 Task: Create an abstract background design.
Action: Mouse moved to (309, 143)
Screenshot: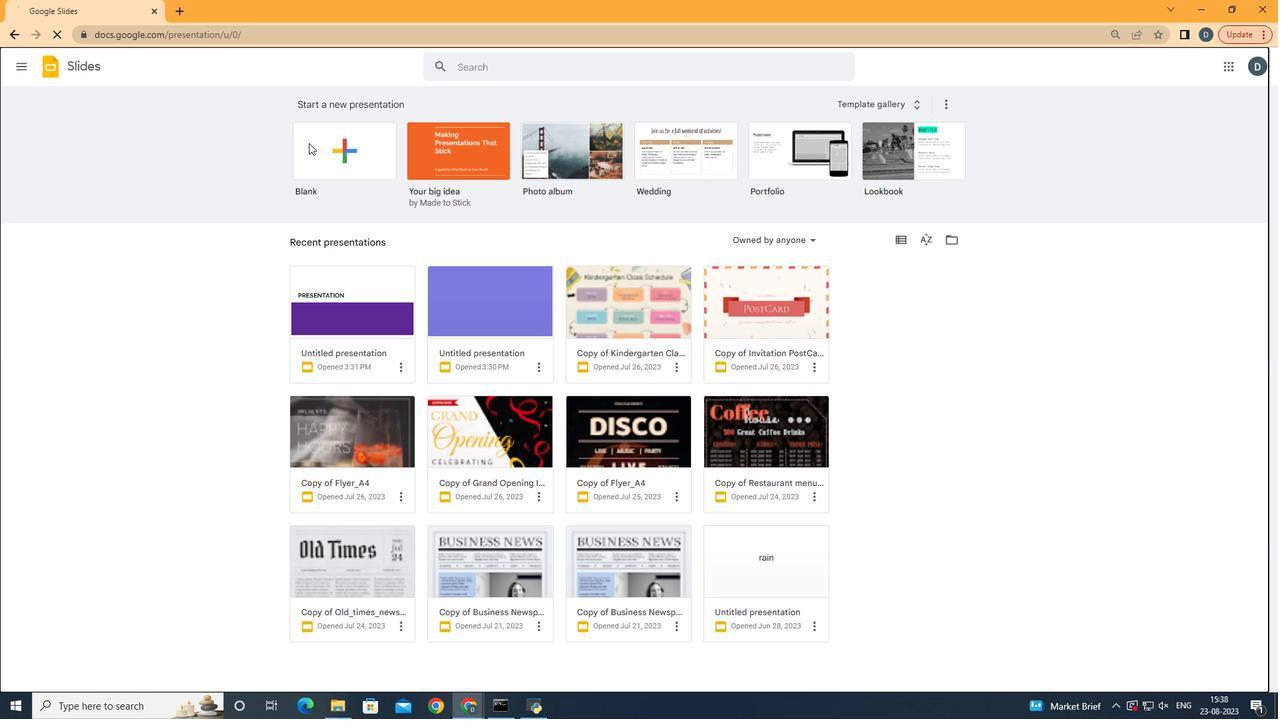 
Action: Mouse pressed left at (309, 143)
Screenshot: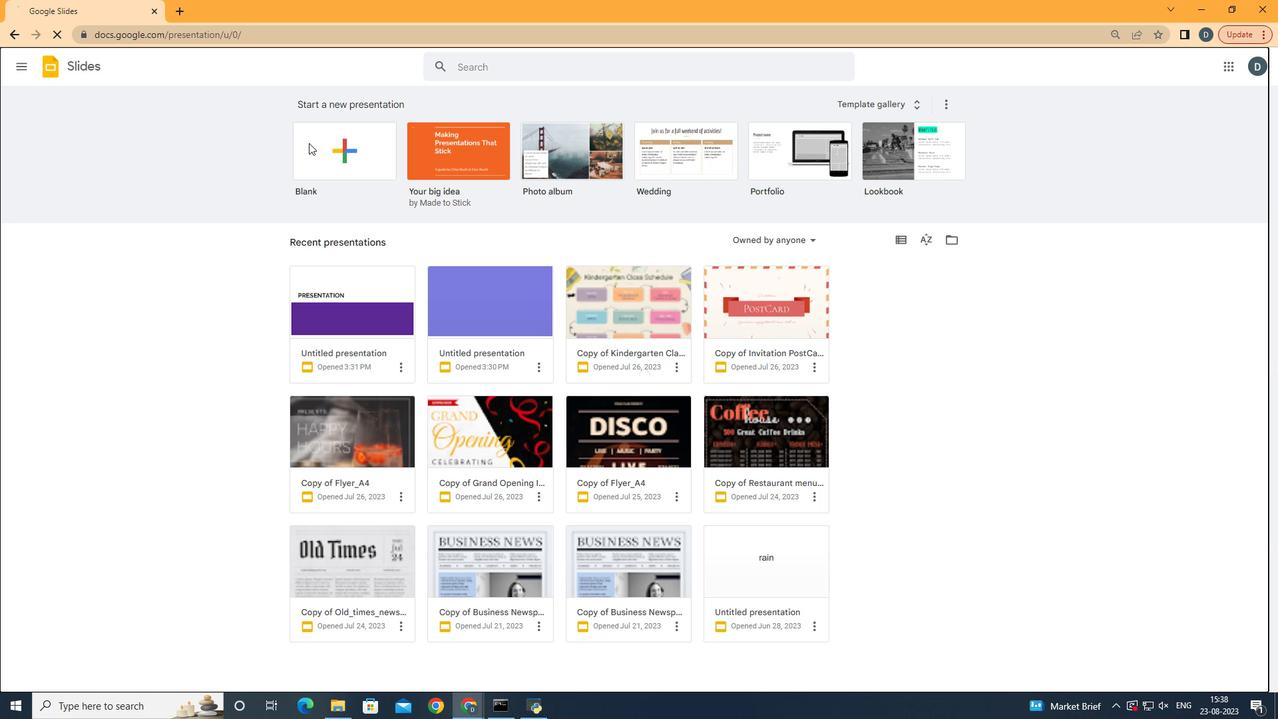 
Action: Mouse moved to (521, 717)
Screenshot: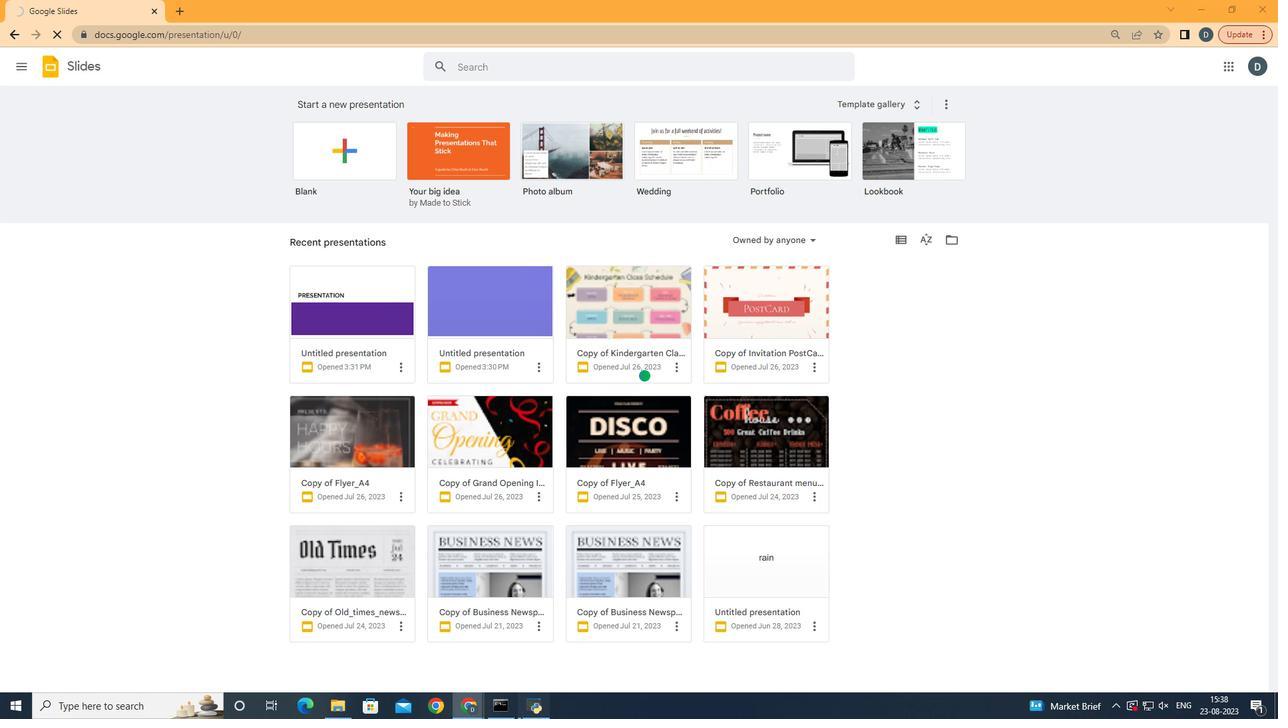 
Action: Mouse pressed left at (521, 717)
Screenshot: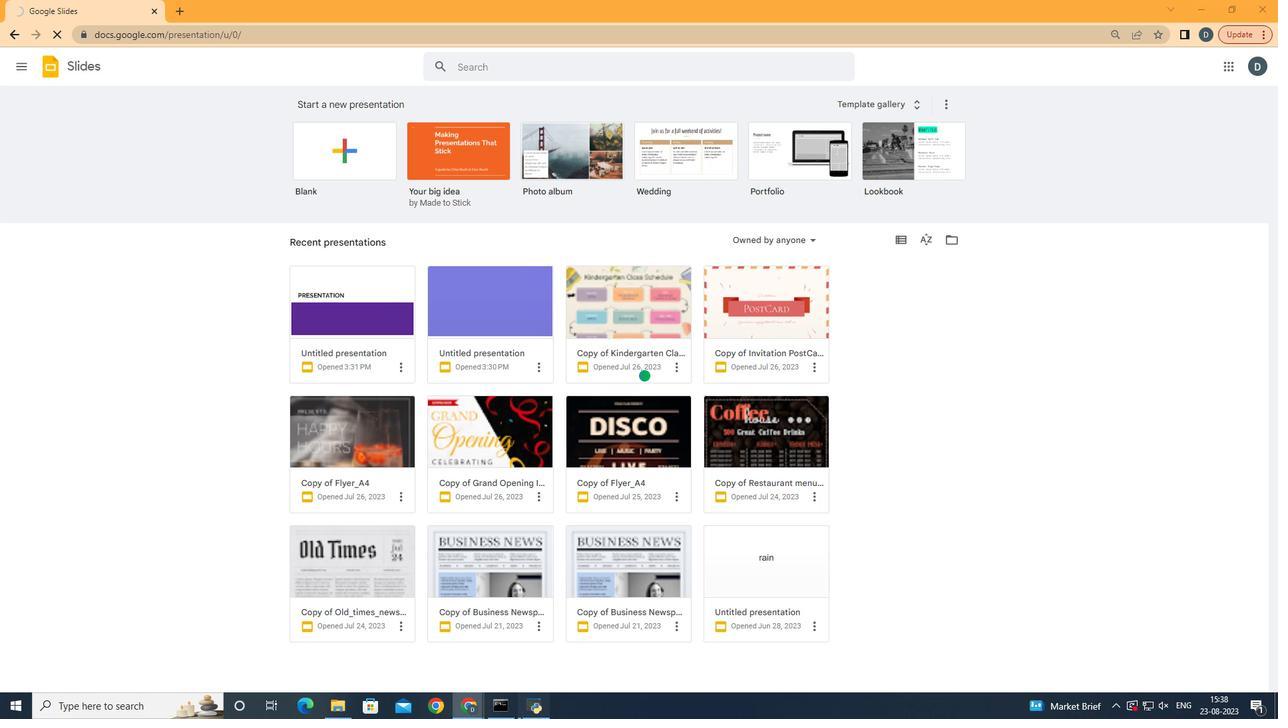 
Action: Mouse moved to (521, 717)
Screenshot: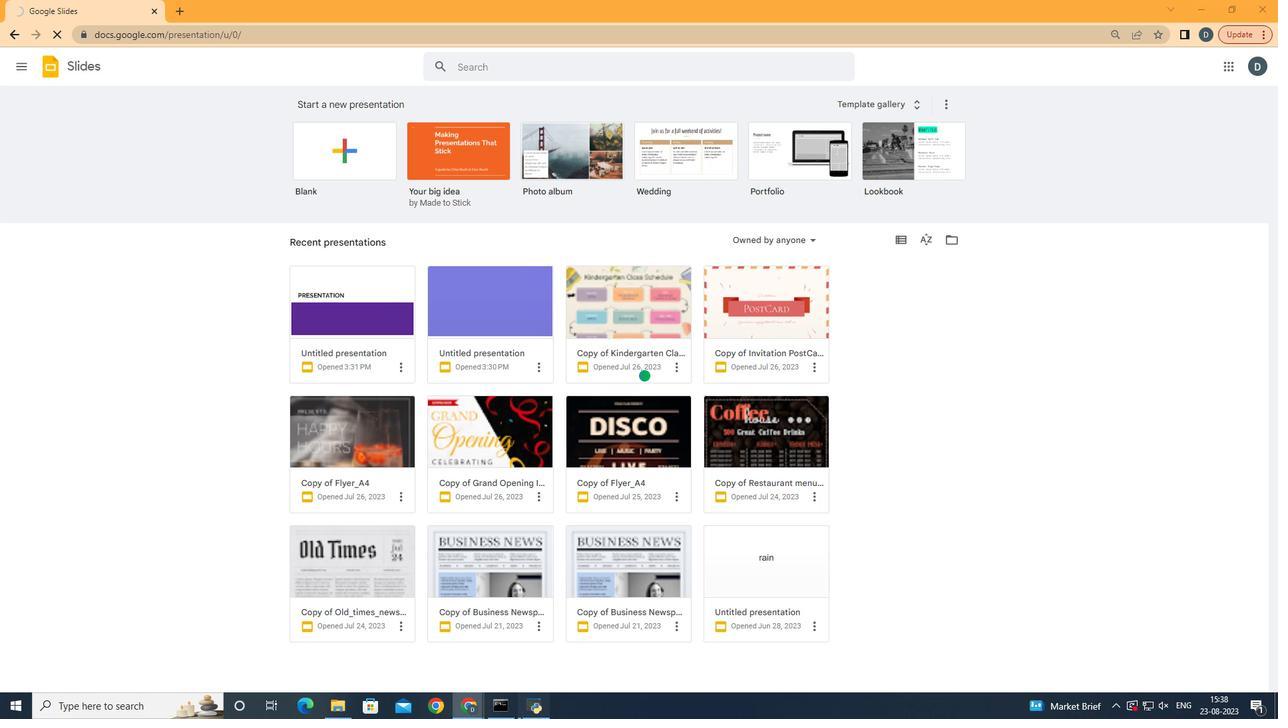 
Action: Mouse pressed left at (521, 717)
Screenshot: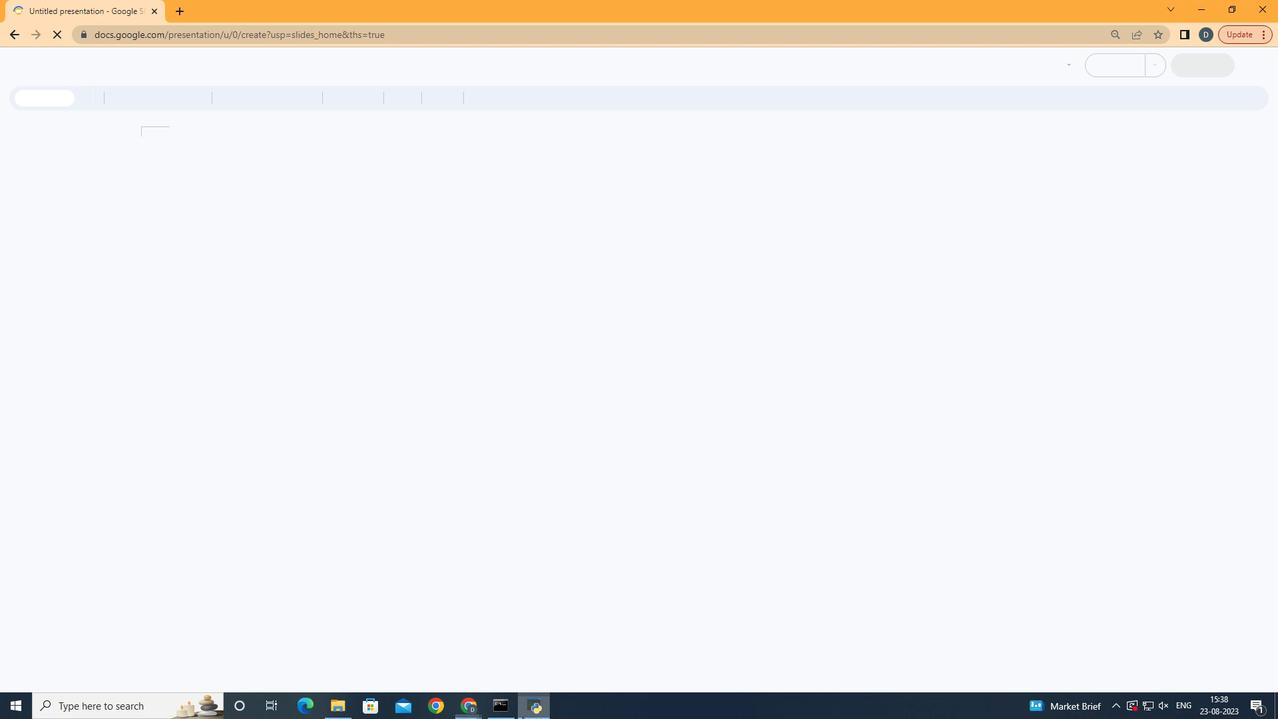 
Action: Mouse moved to (1202, 218)
Screenshot: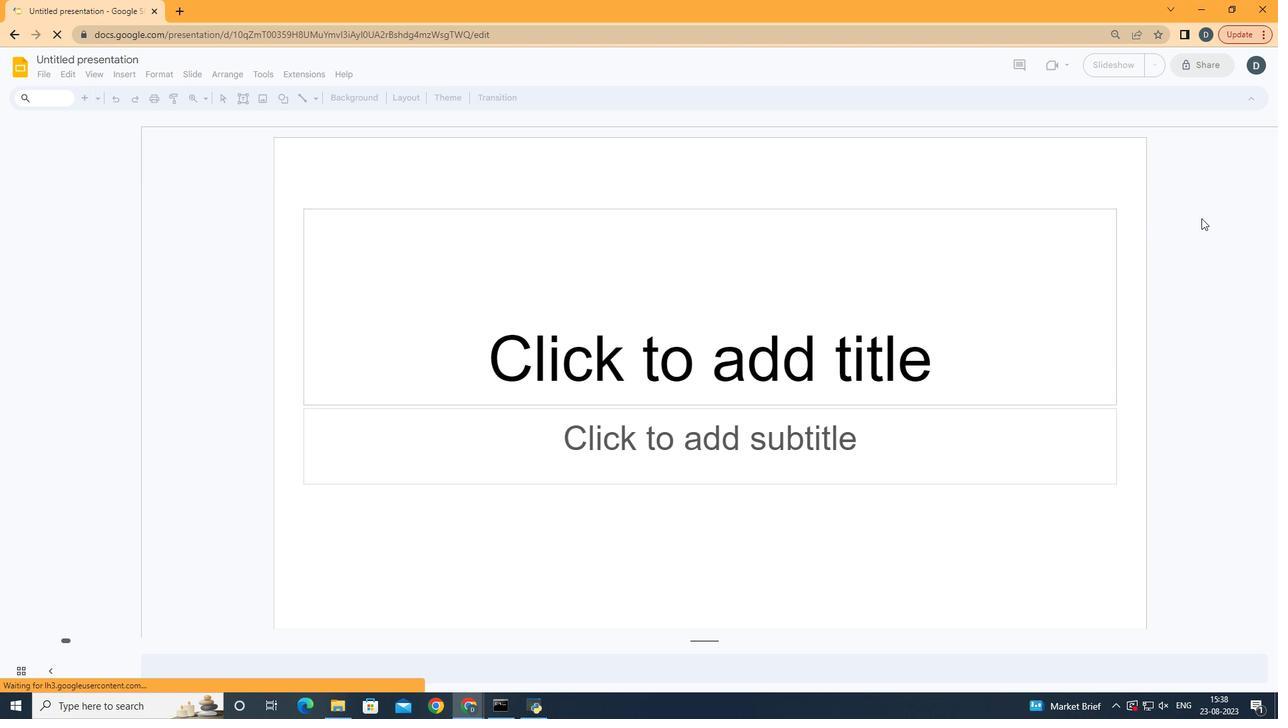 
Action: Mouse pressed left at (1202, 218)
Screenshot: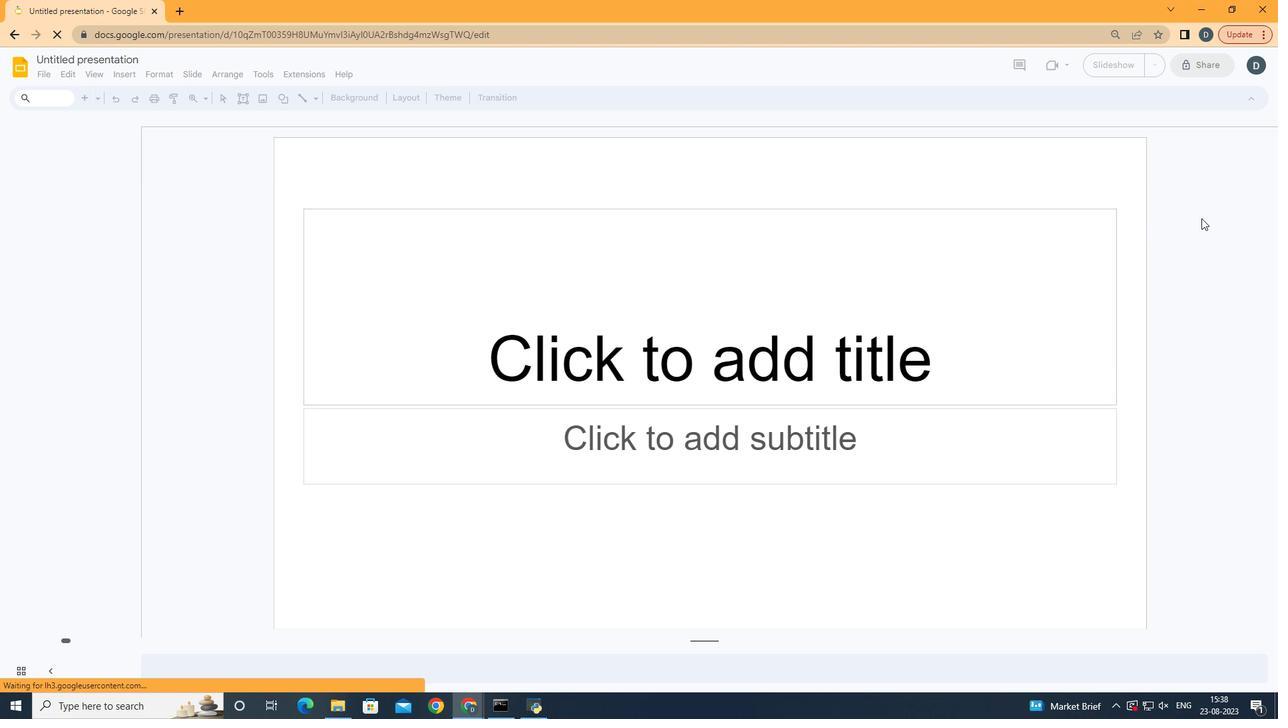 
Action: Mouse moved to (1190, 454)
Screenshot: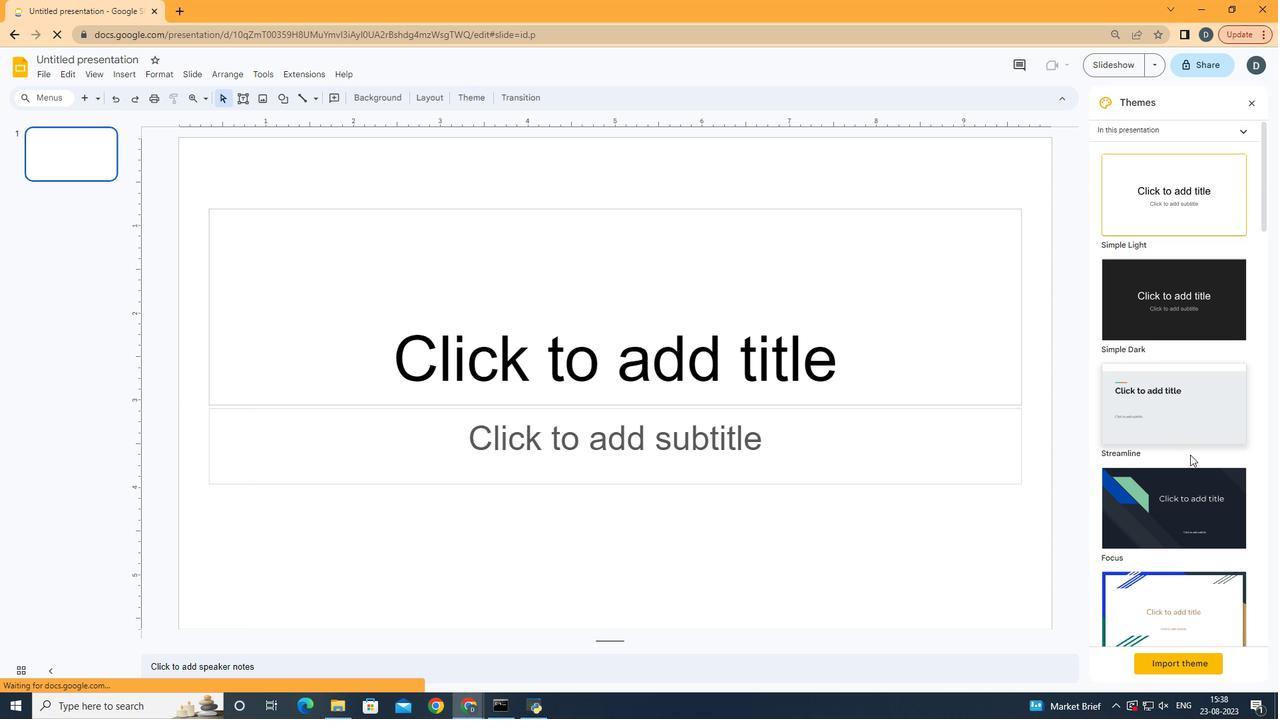 
Action: Mouse scrolled (1190, 454) with delta (0, 0)
Screenshot: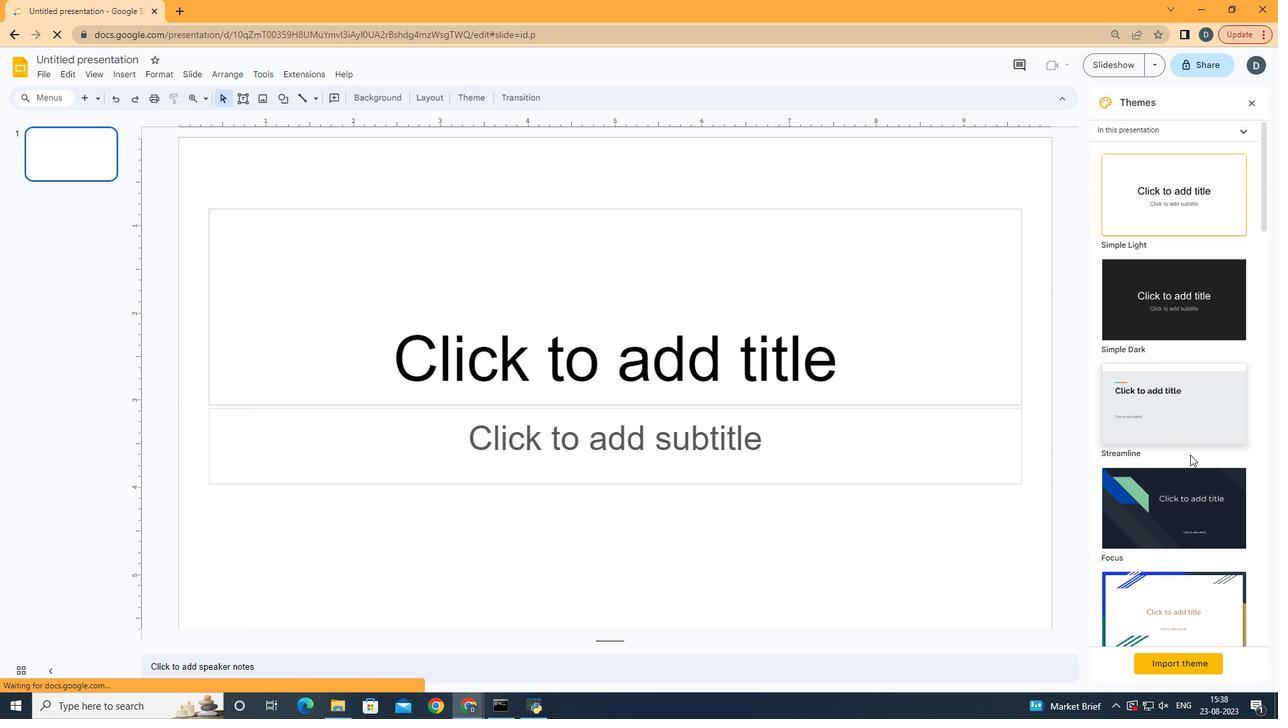
Action: Mouse scrolled (1190, 454) with delta (0, 0)
Screenshot: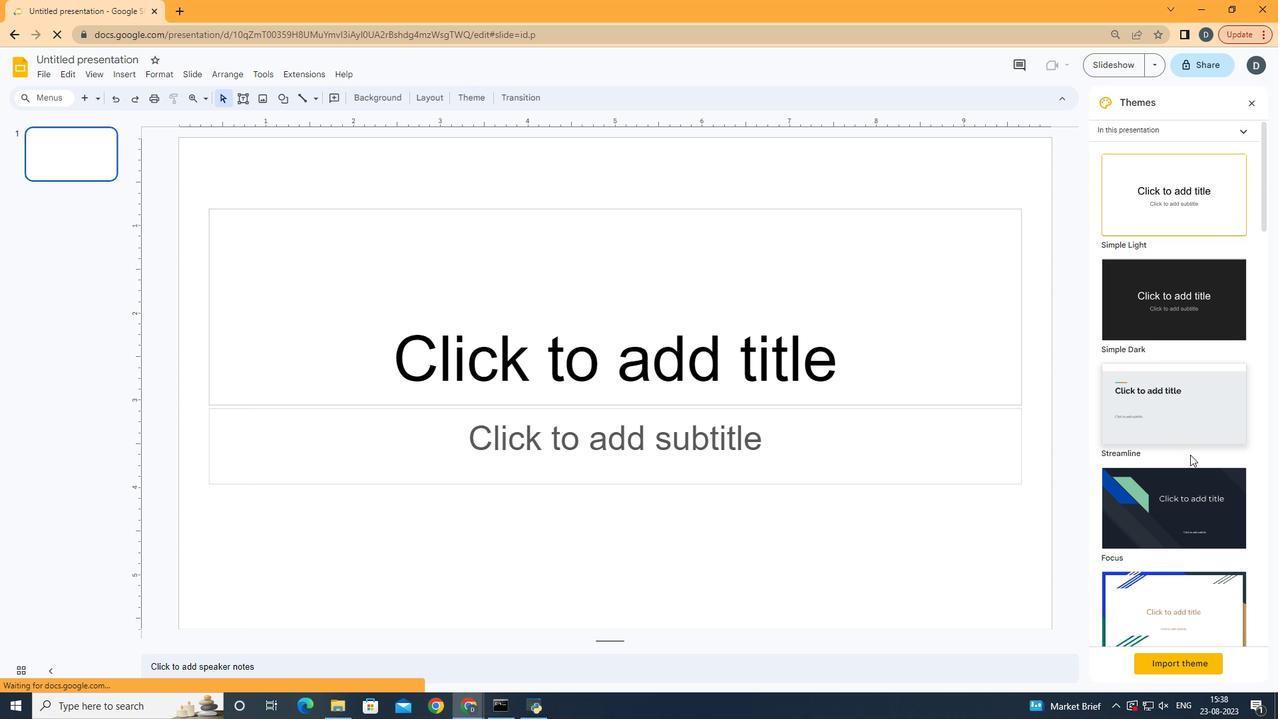 
Action: Mouse scrolled (1190, 454) with delta (0, 0)
Screenshot: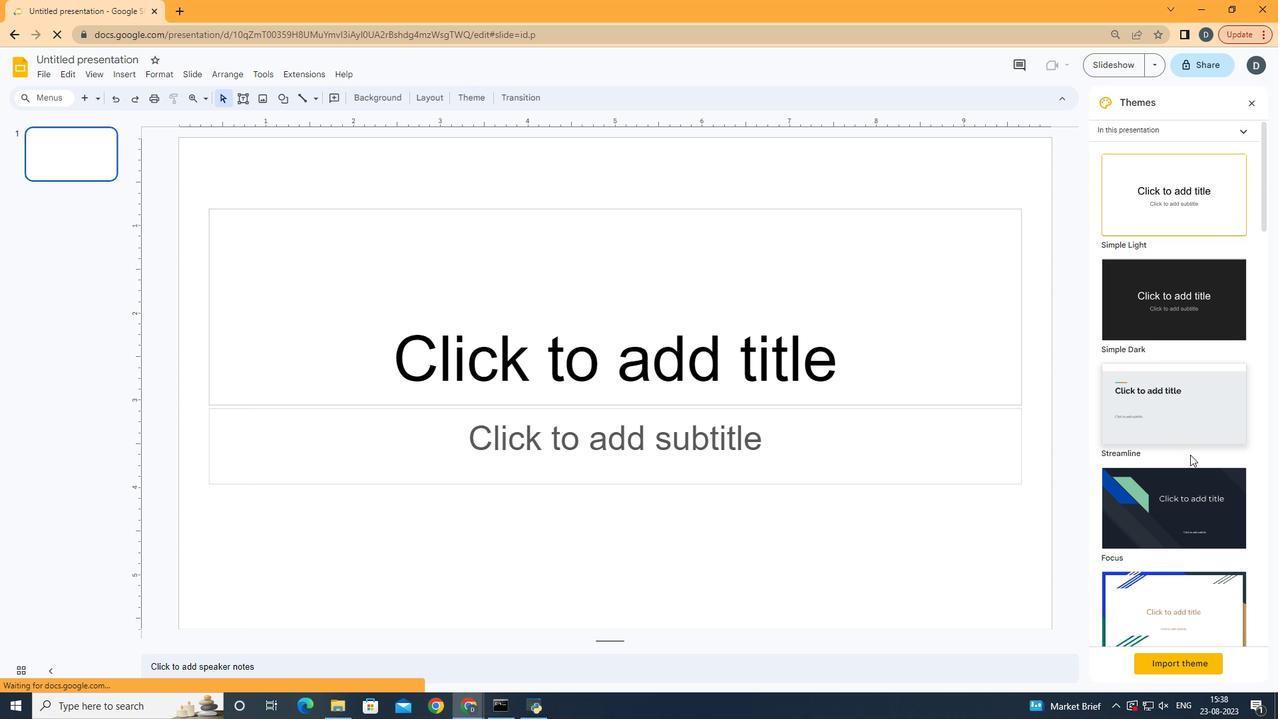 
Action: Mouse moved to (1188, 431)
Screenshot: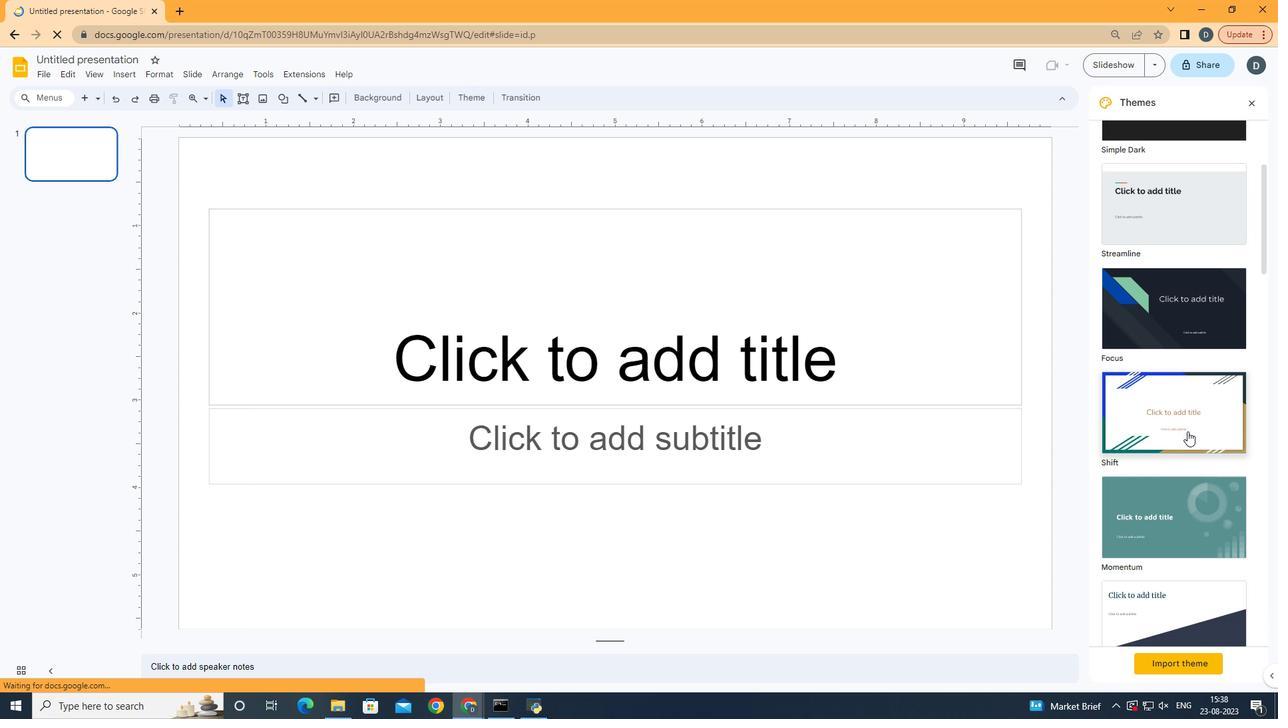 
Action: Mouse scrolled (1188, 430) with delta (0, 0)
Screenshot: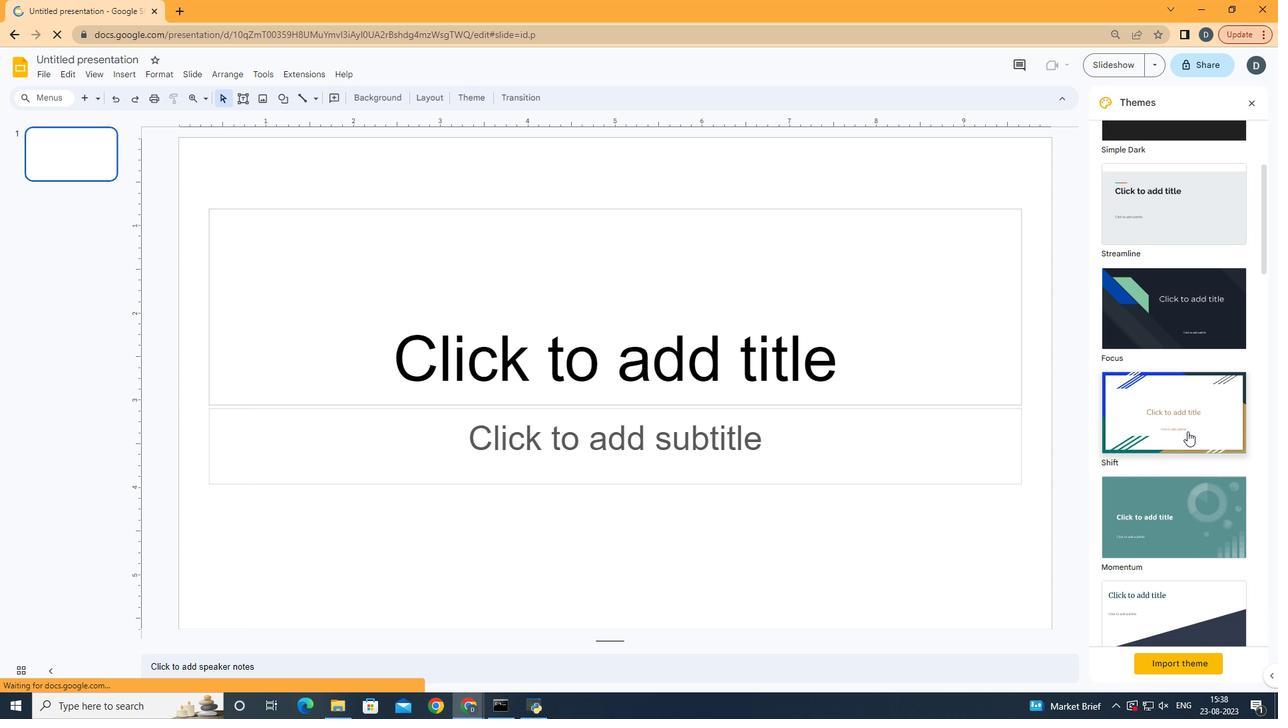 
Action: Mouse scrolled (1188, 430) with delta (0, 0)
Screenshot: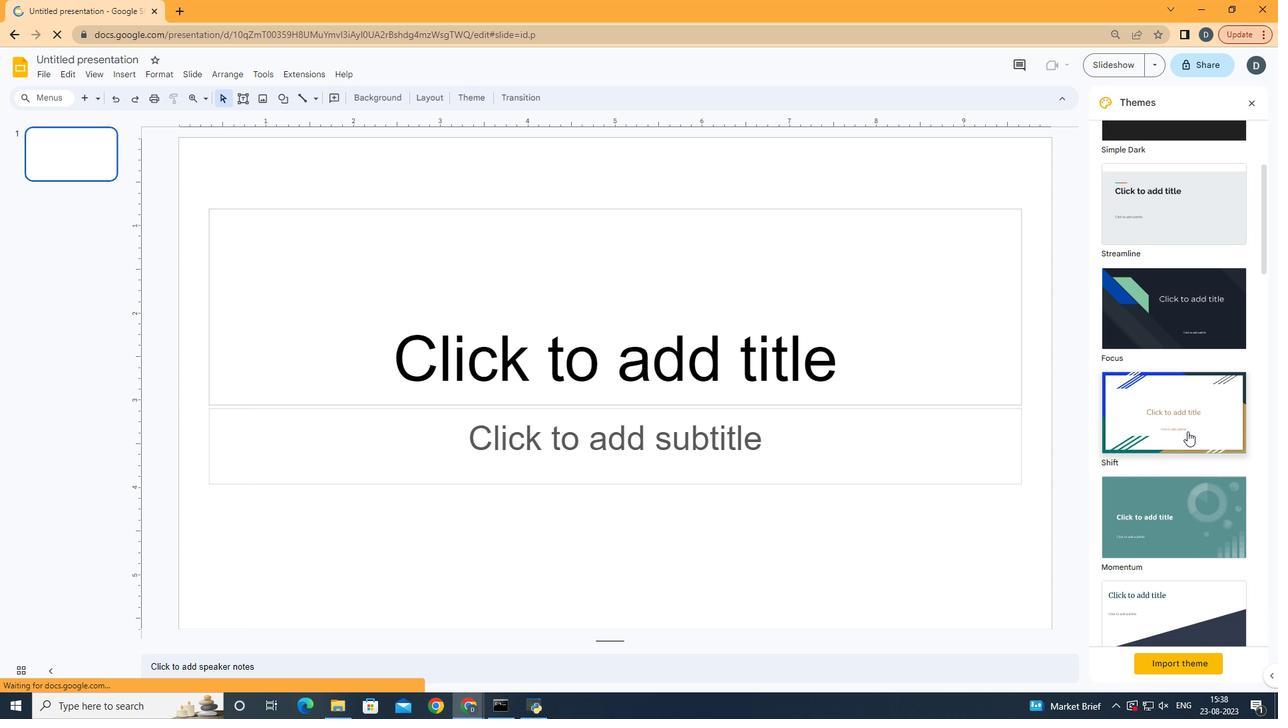 
Action: Mouse moved to (1208, 273)
Screenshot: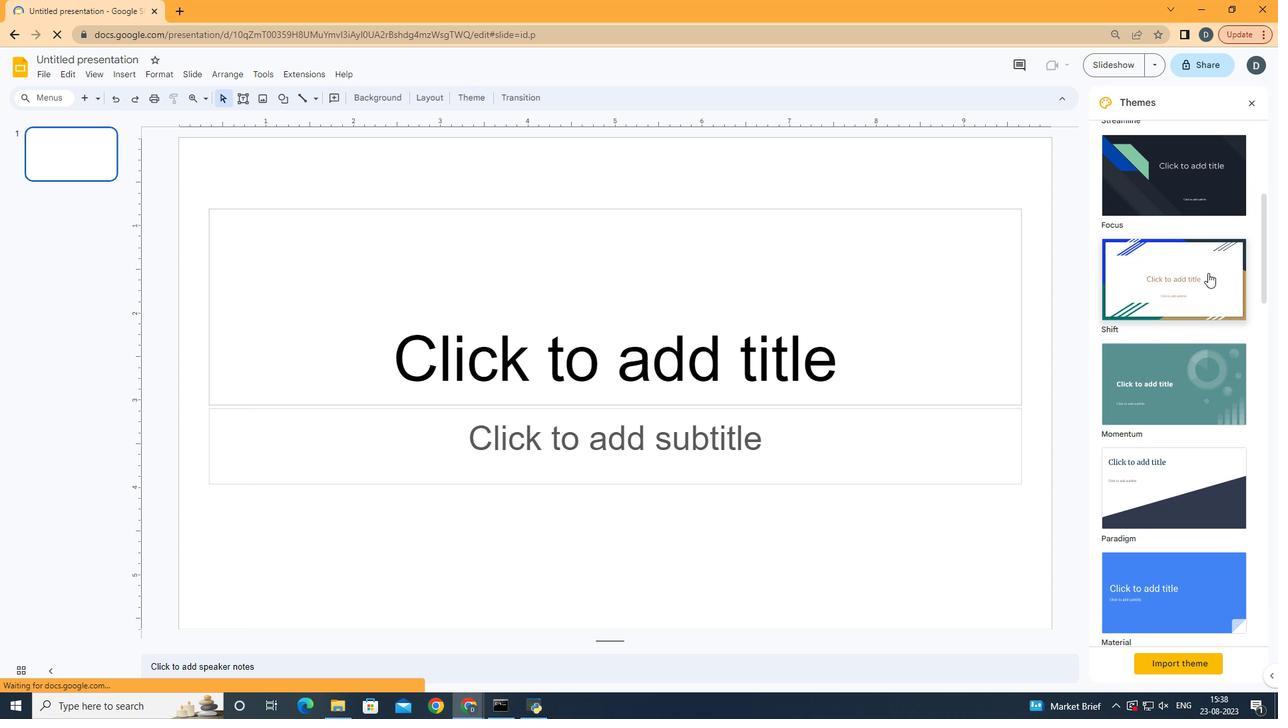 
Action: Mouse pressed left at (1208, 273)
Screenshot: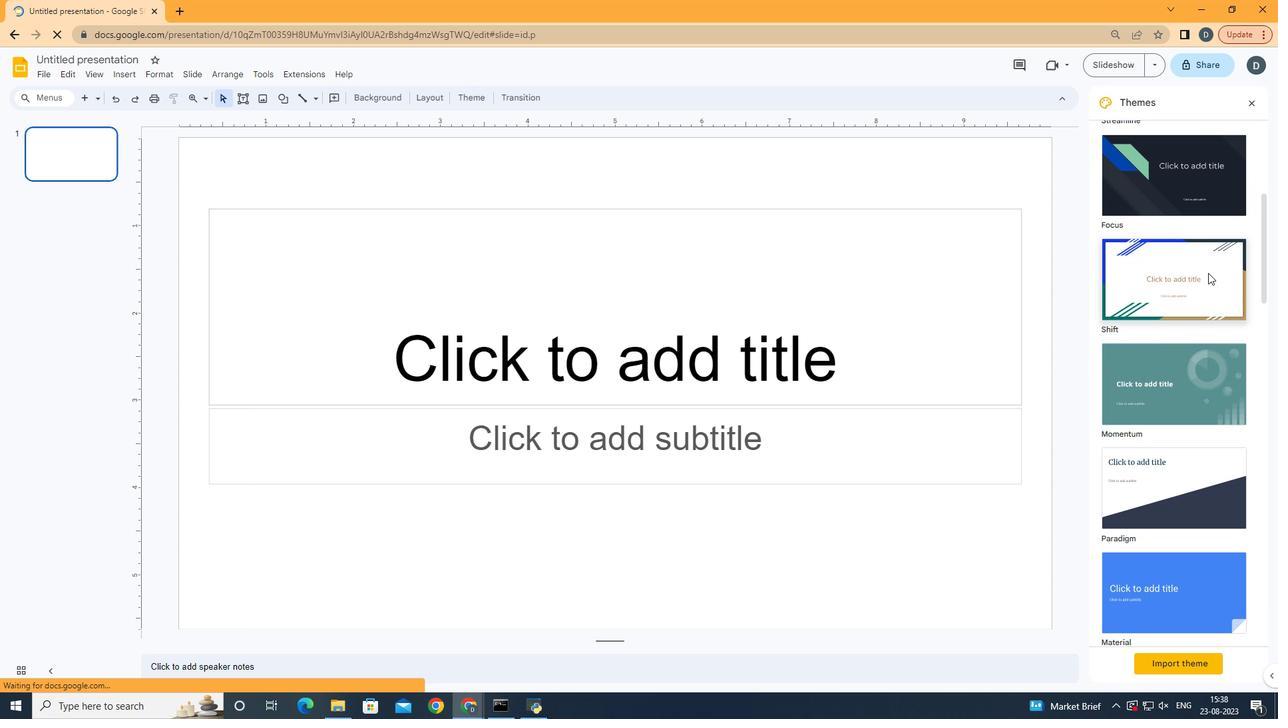 
Action: Mouse moved to (430, 100)
Screenshot: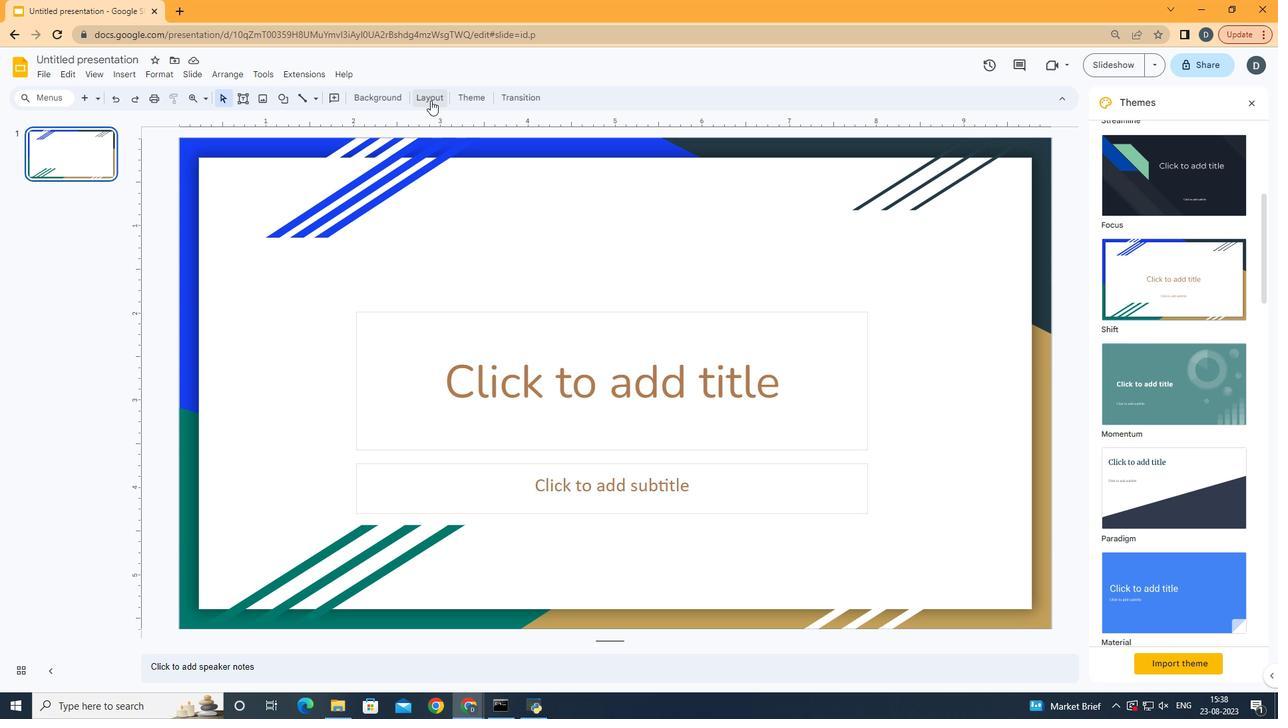 
Action: Mouse pressed left at (430, 100)
Screenshot: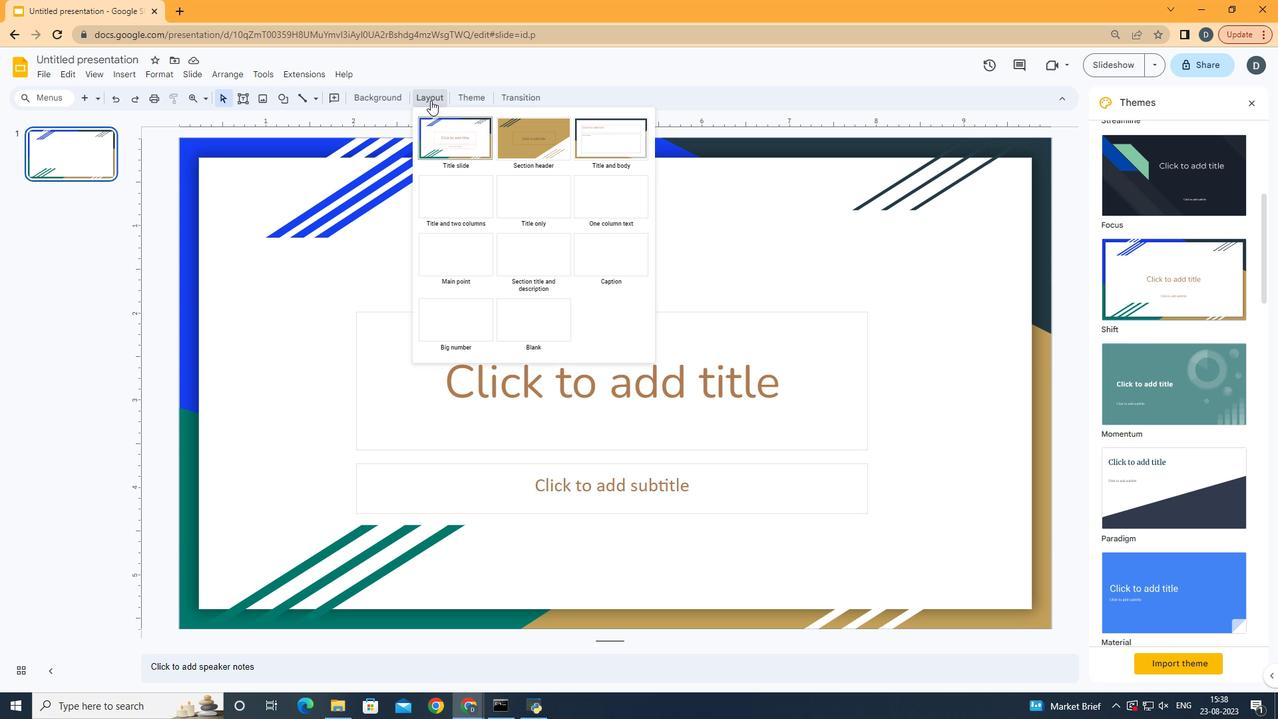 
Action: Mouse moved to (755, 418)
Screenshot: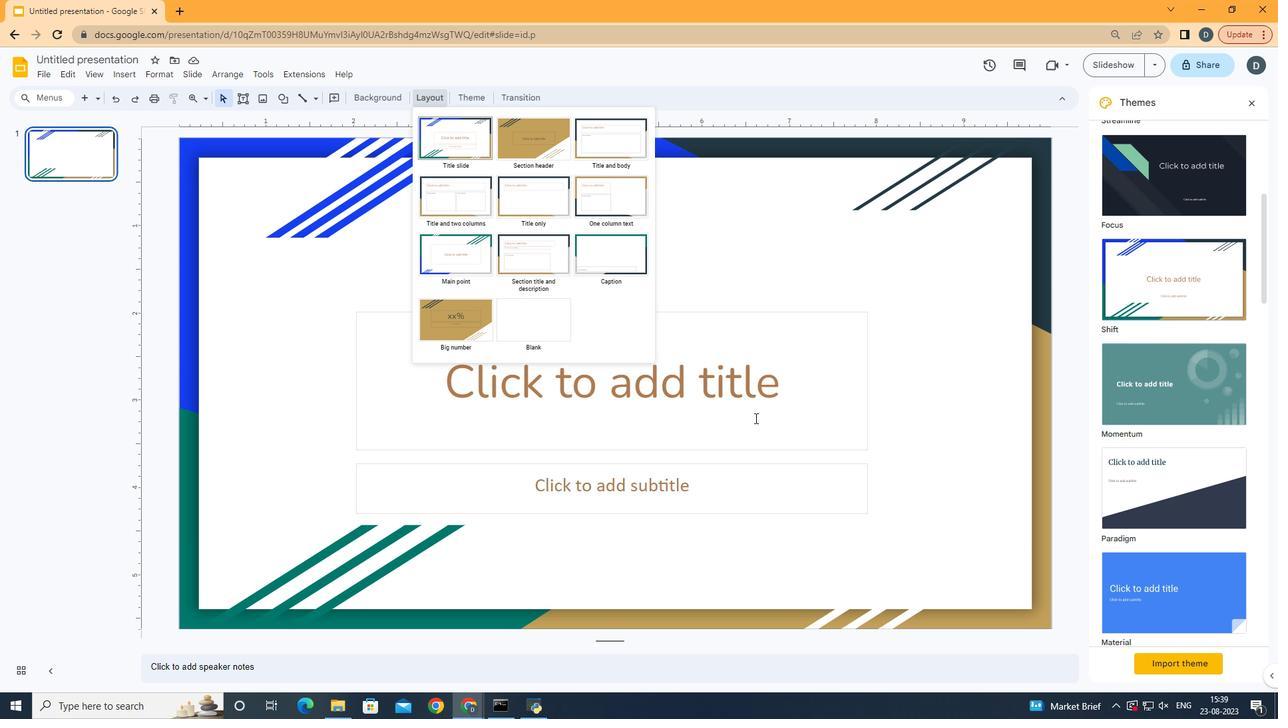 
Action: Mouse pressed left at (755, 418)
Screenshot: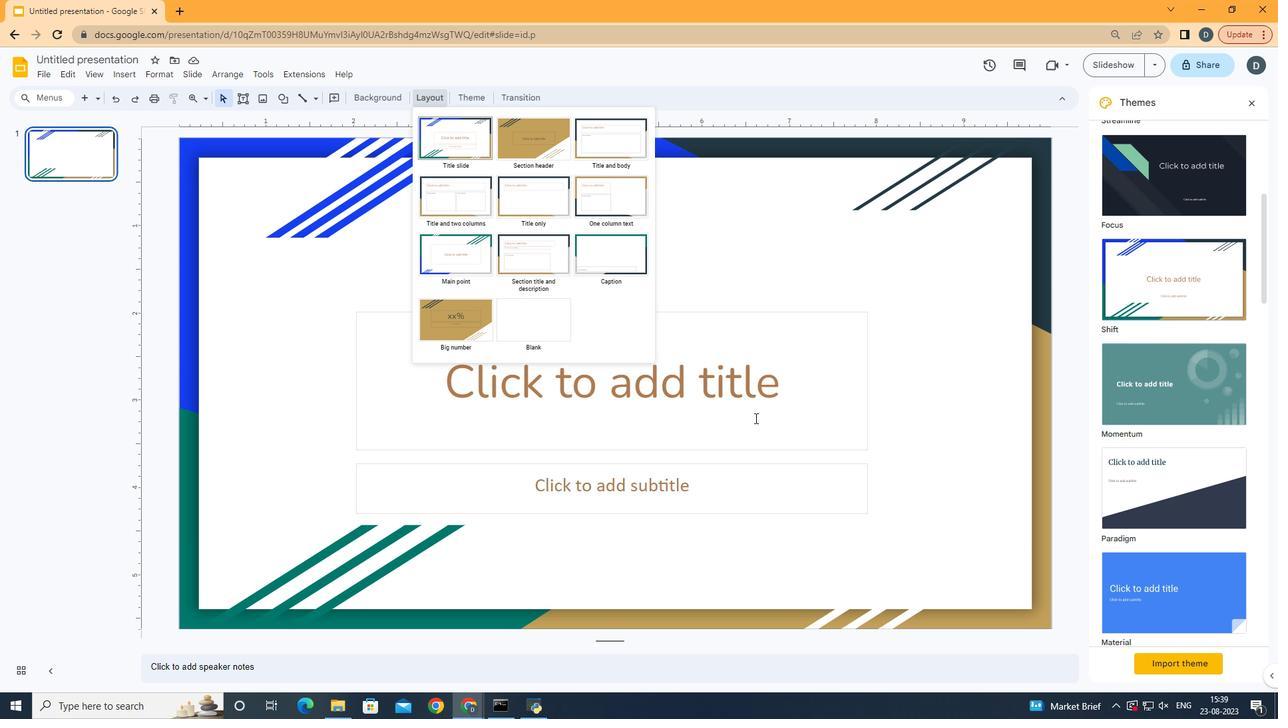 
Action: Mouse moved to (687, 400)
Screenshot: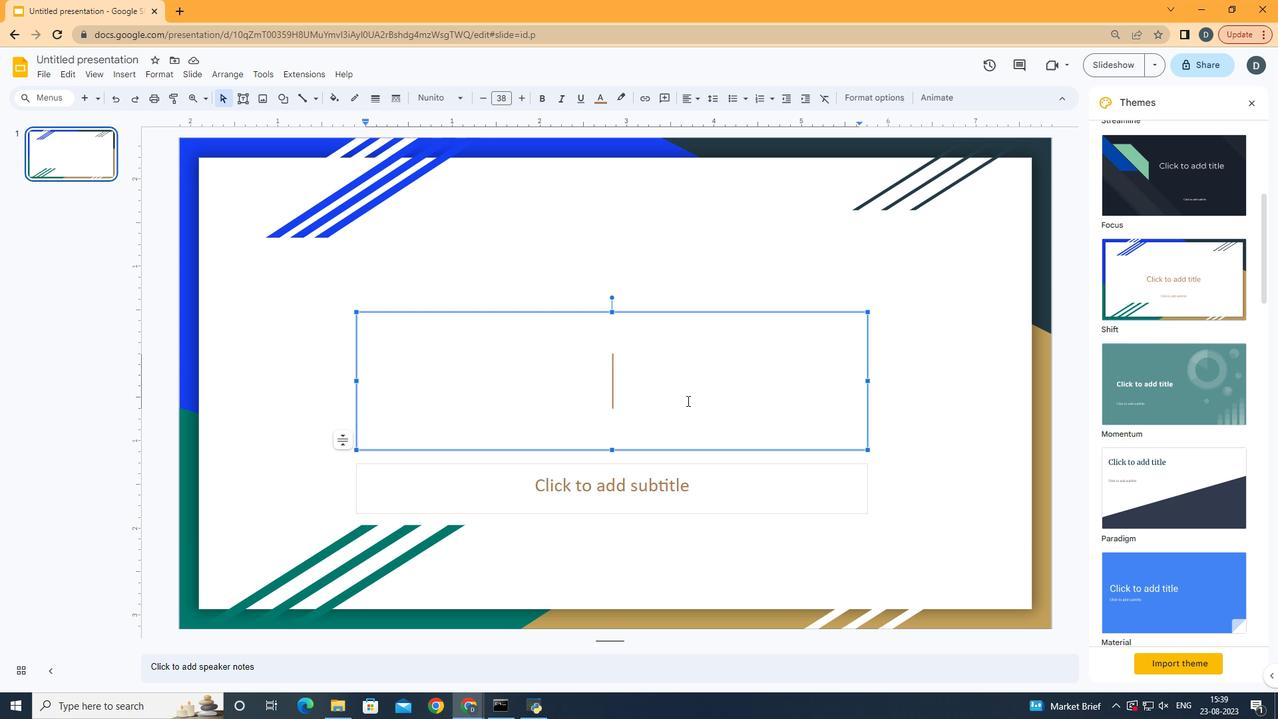 
Action: Key pressed <Key.shift><Key.shift><Key.shift>Abstract<Key.tab><Key.backspace>
Screenshot: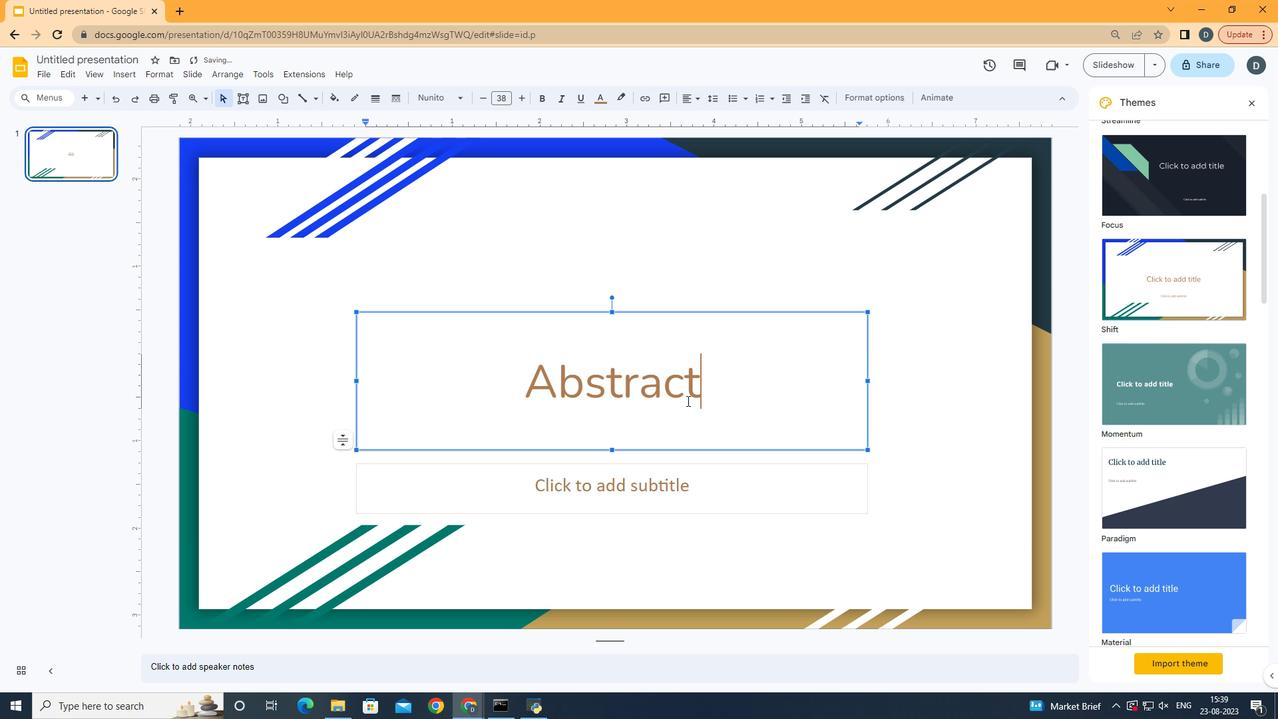 
Action: Mouse moved to (714, 504)
Screenshot: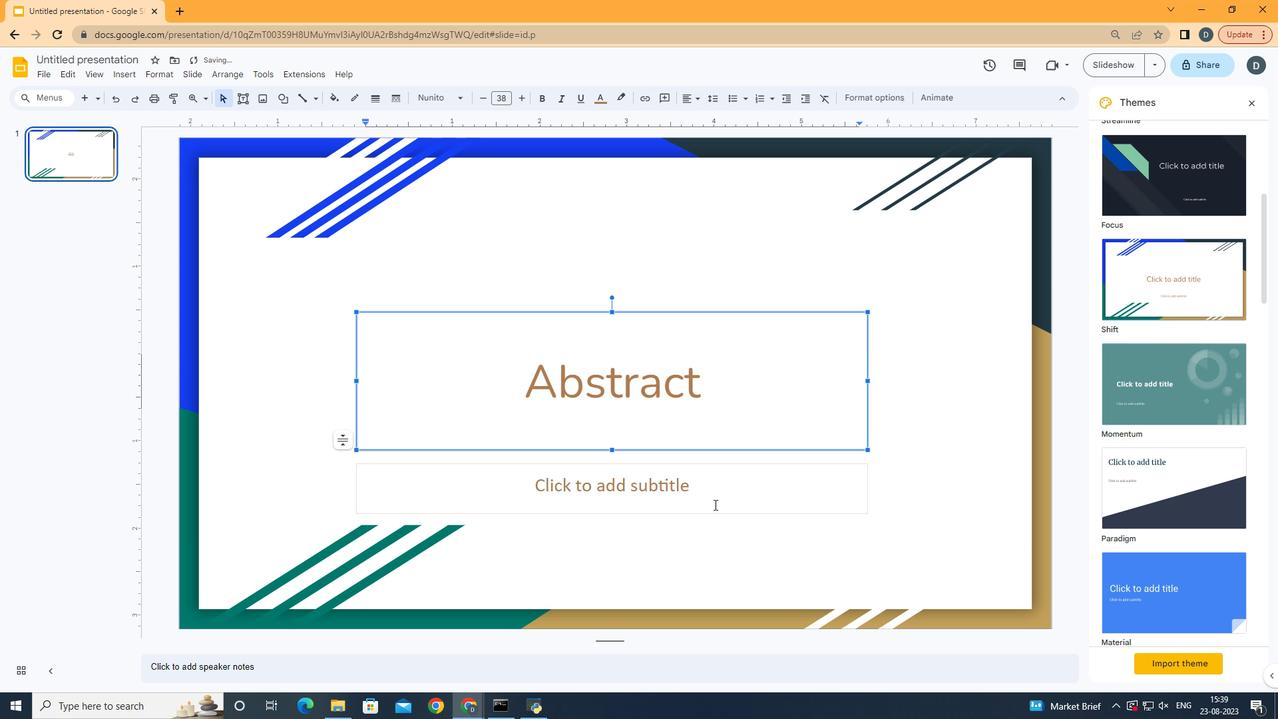 
Action: Mouse pressed left at (714, 504)
Screenshot: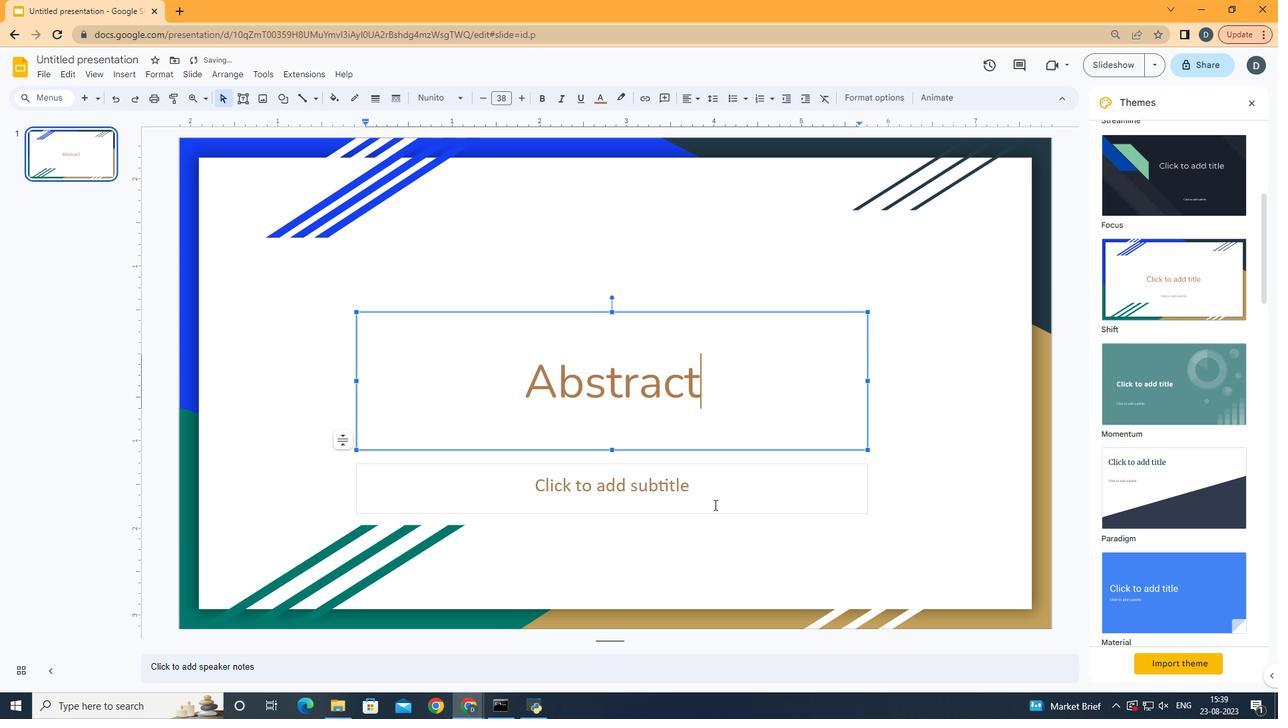 
Action: Key pressed <Key.shift>Bac<Key.backspace><Key.backspace><Key.caps_lock>ACKGROUND
Screenshot: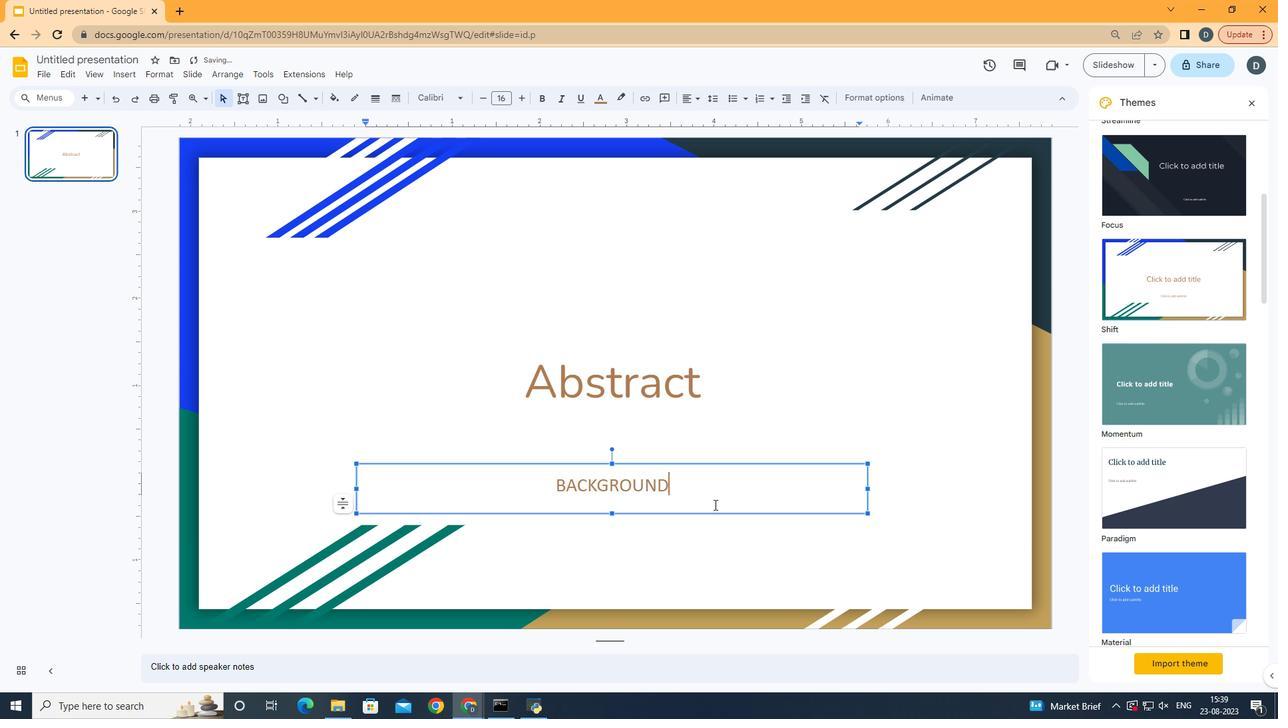 
Action: Mouse moved to (745, 414)
Screenshot: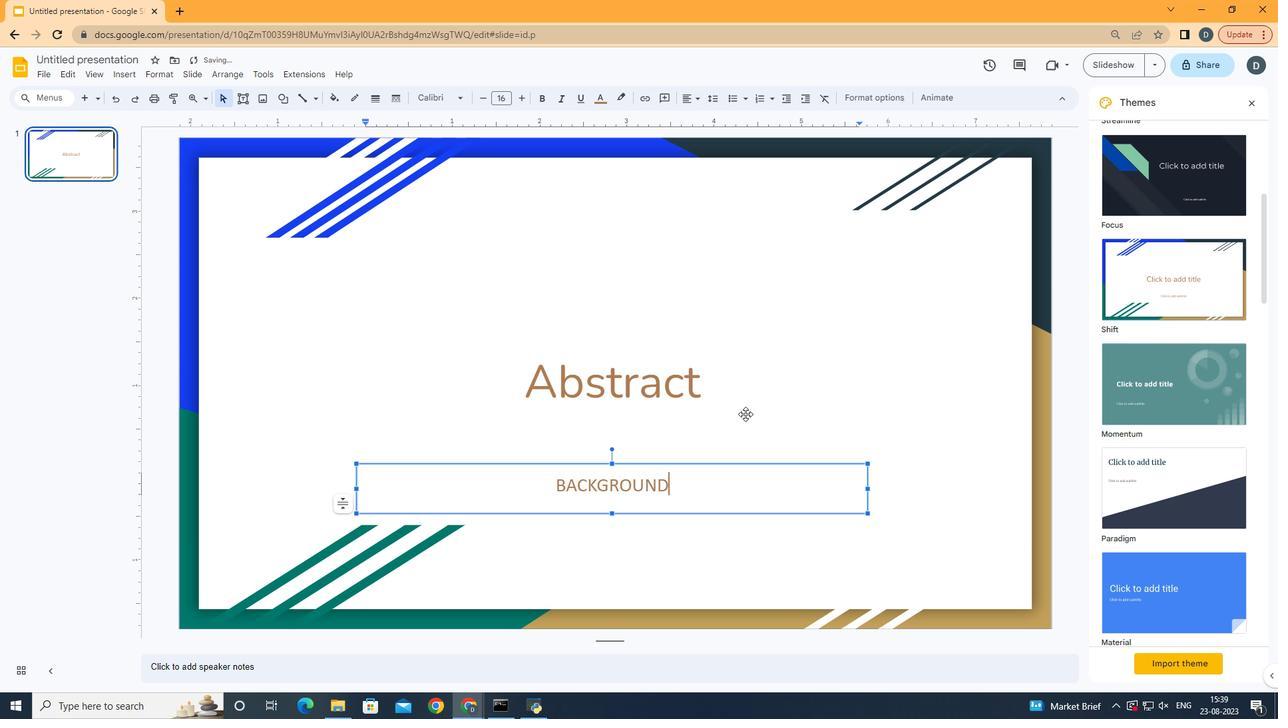 
Action: Mouse pressed left at (745, 414)
Screenshot: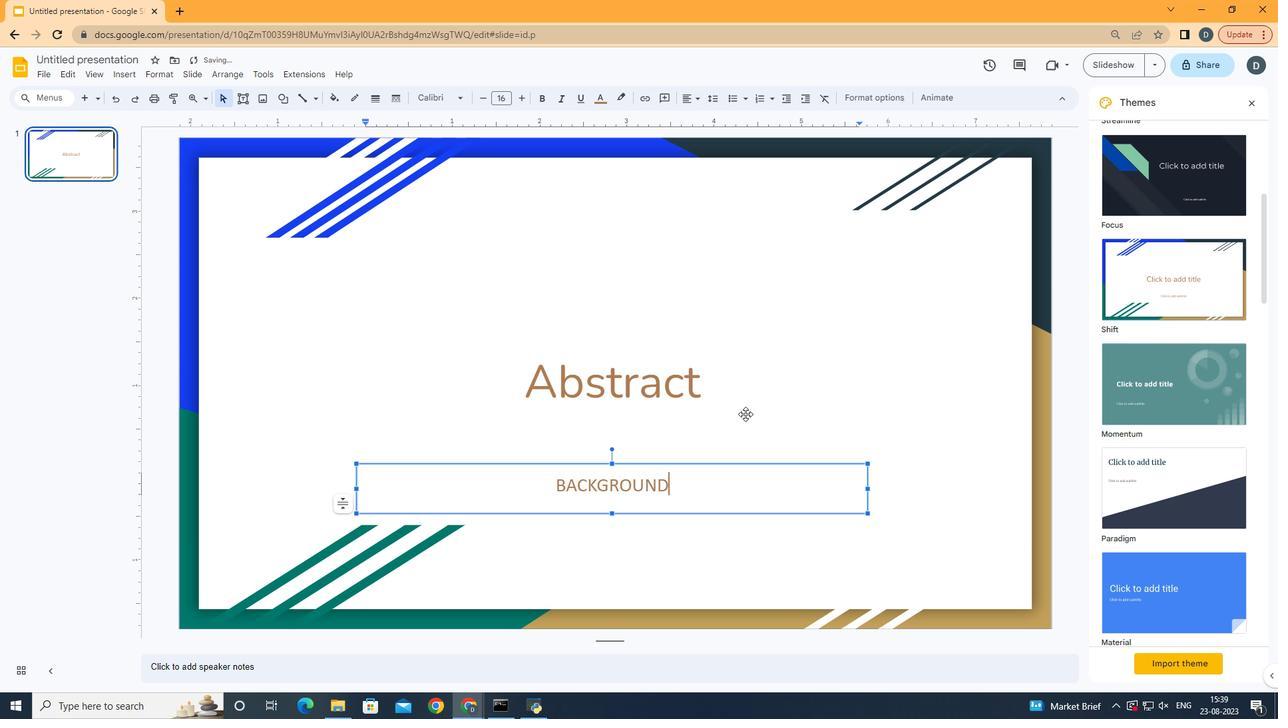 
Action: Mouse moved to (1024, 412)
Screenshot: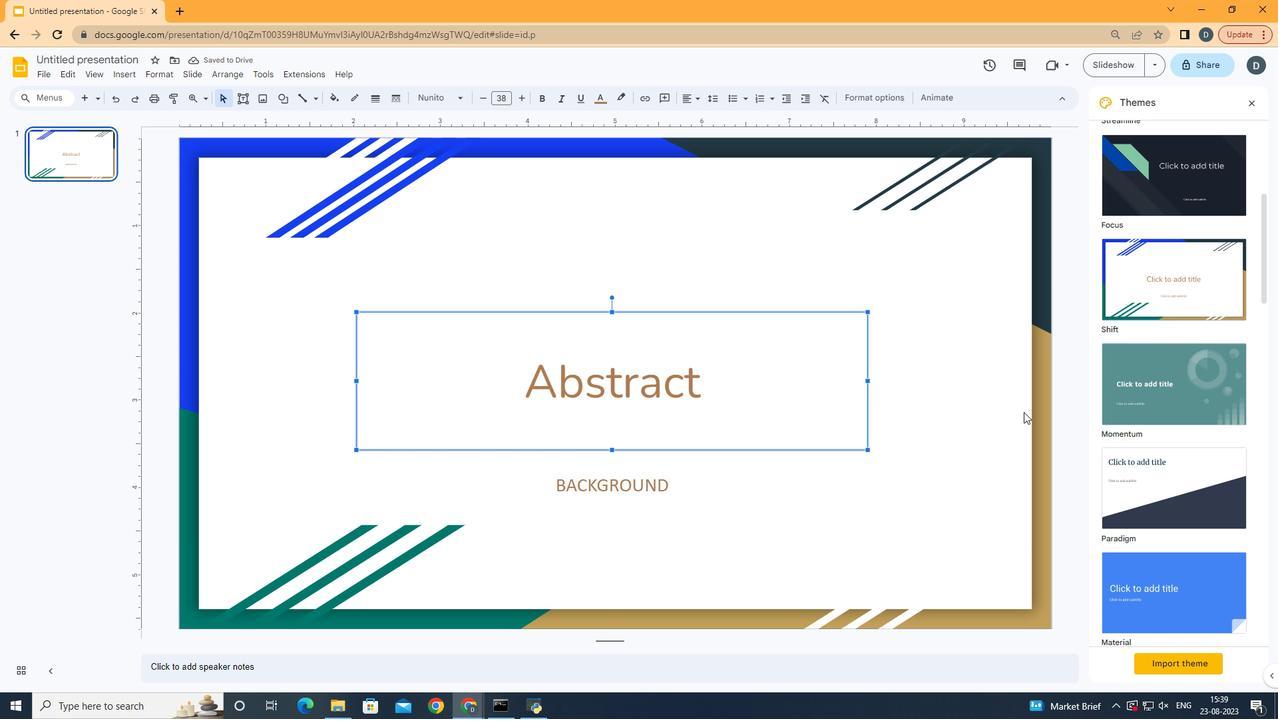 
Action: Mouse pressed left at (1024, 412)
Screenshot: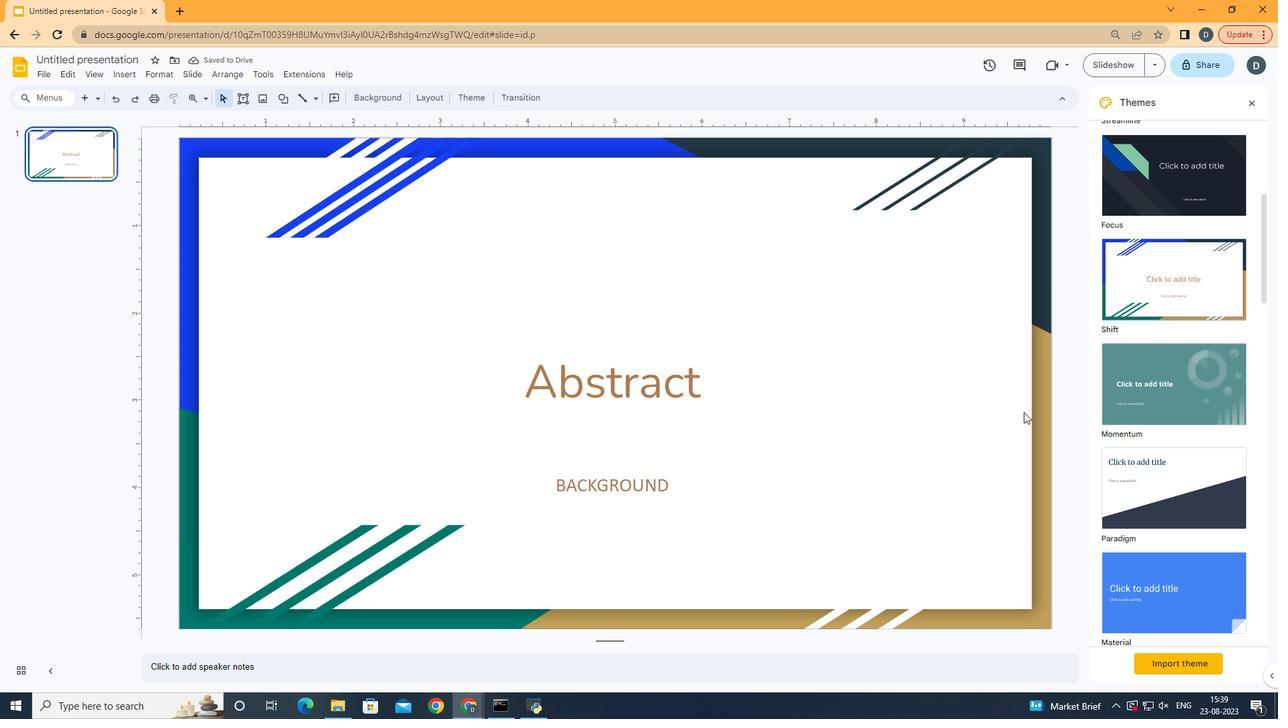
Action: Mouse moved to (840, 435)
Screenshot: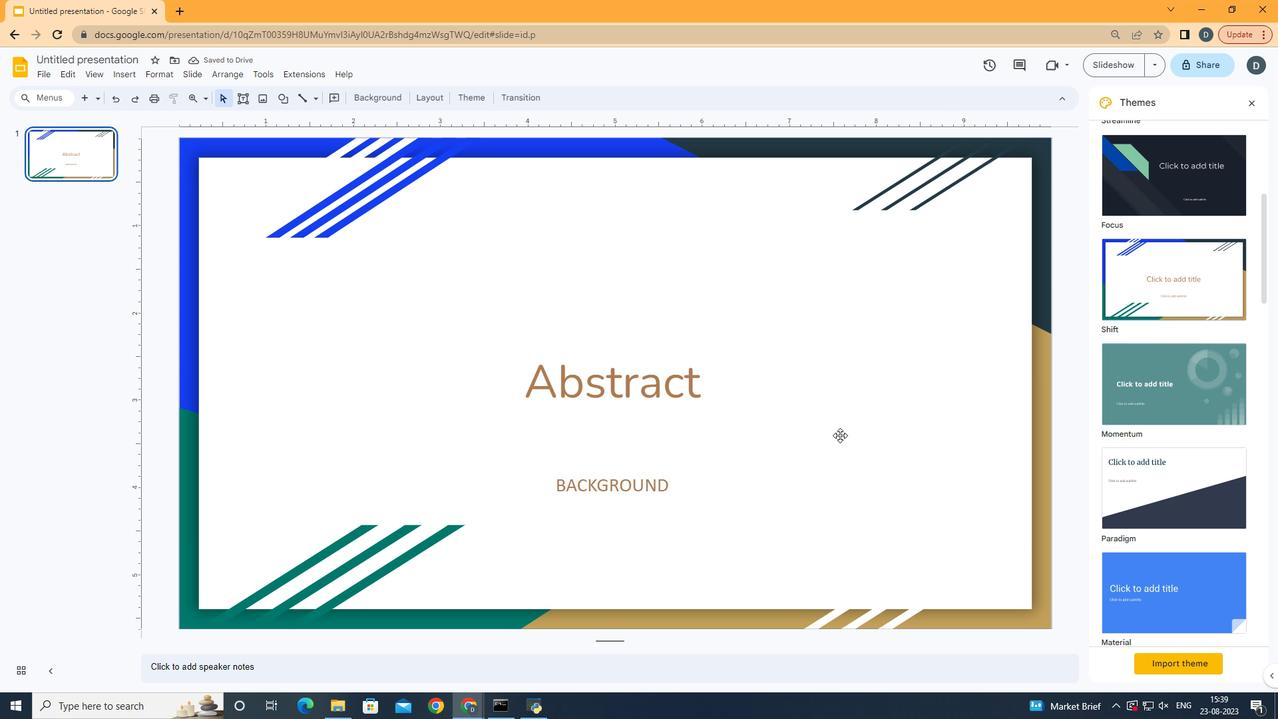 
